 Task: Create a due date automation trigger when advanced on, on the monday of the week before a card is due add fields with custom field "Resume" checked at 11:00 AM.
Action: Mouse moved to (947, 74)
Screenshot: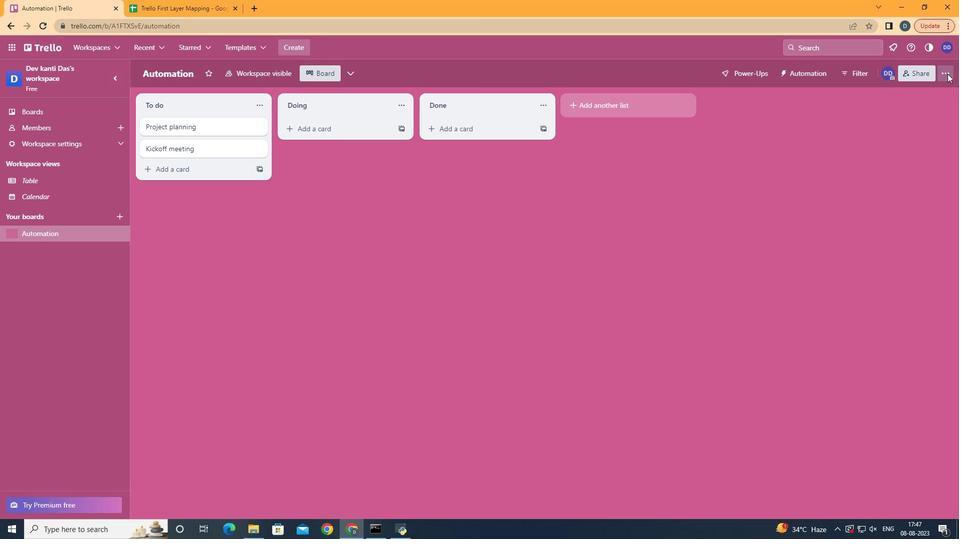 
Action: Mouse pressed left at (947, 74)
Screenshot: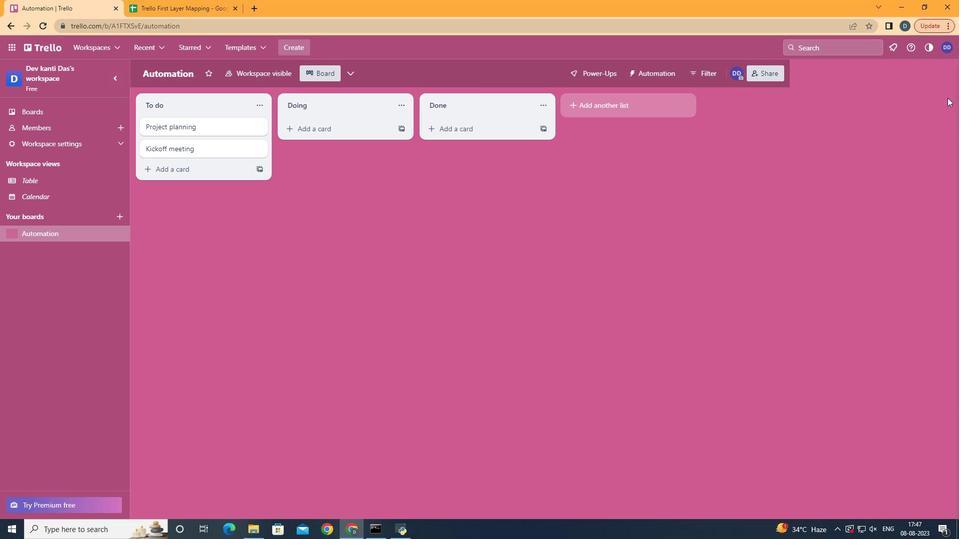 
Action: Mouse moved to (888, 214)
Screenshot: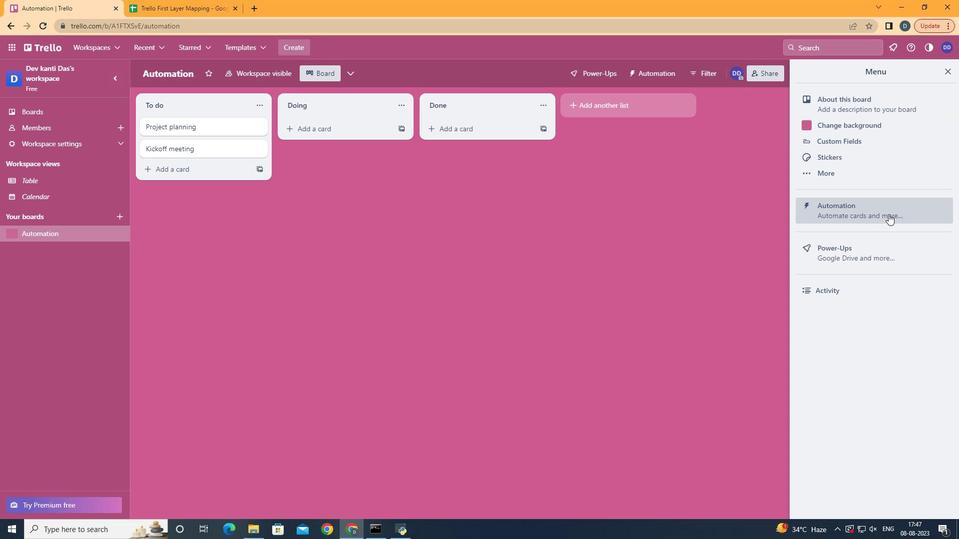 
Action: Mouse pressed left at (888, 214)
Screenshot: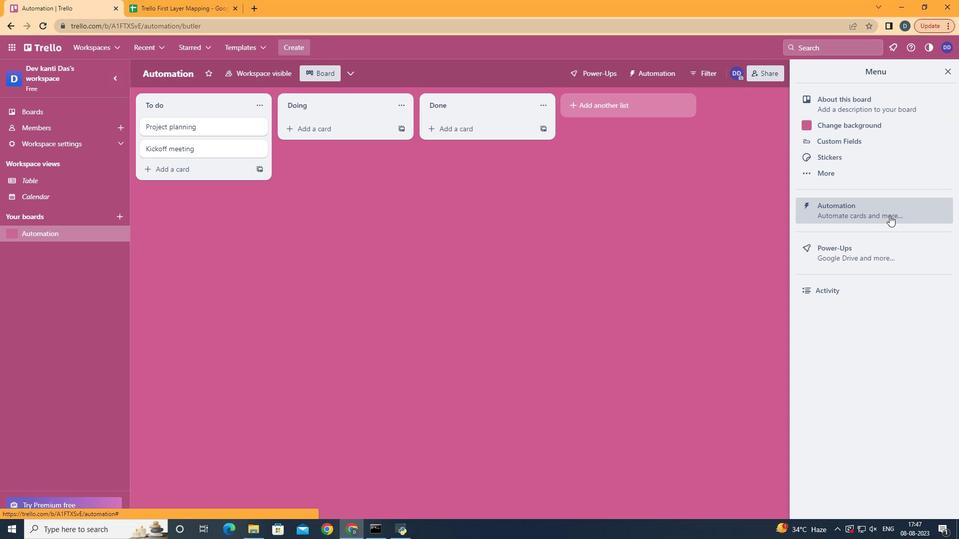 
Action: Mouse moved to (183, 202)
Screenshot: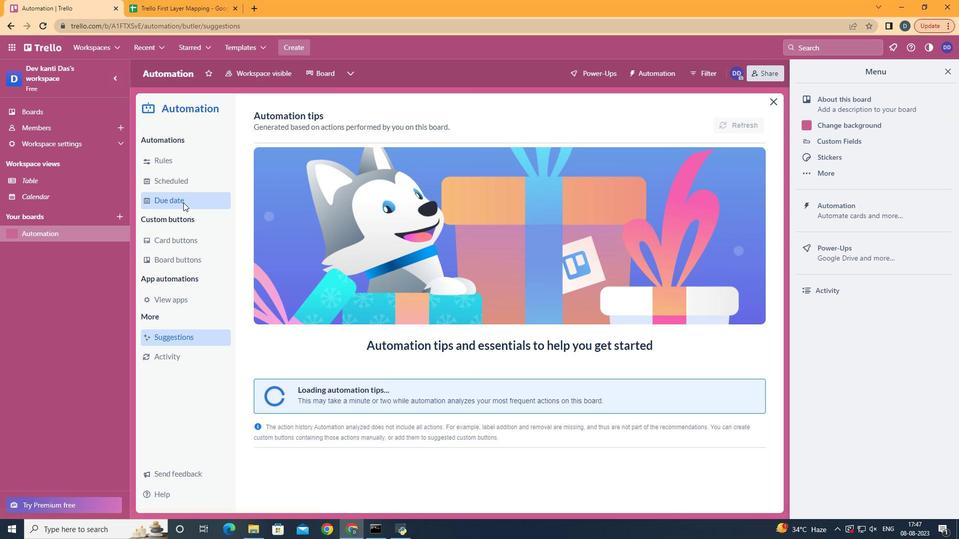 
Action: Mouse pressed left at (183, 202)
Screenshot: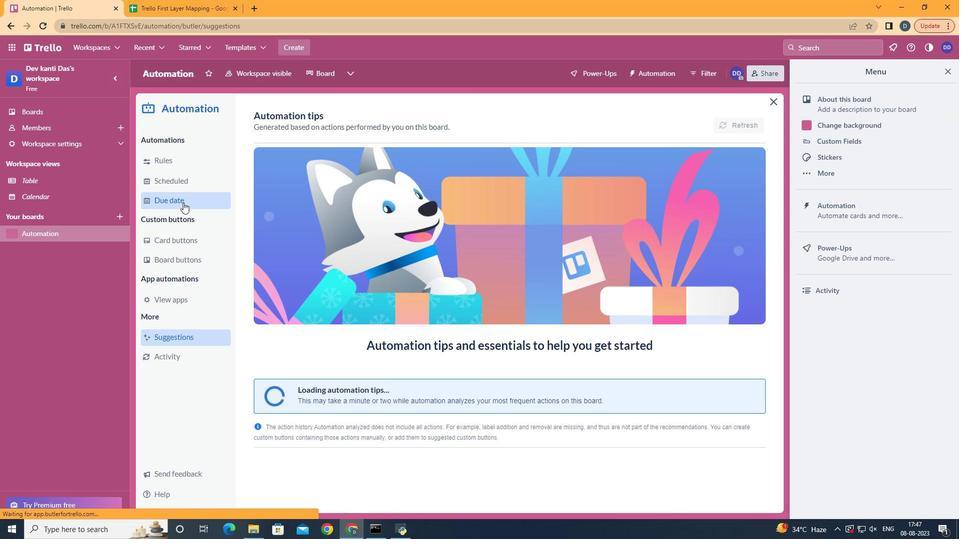 
Action: Mouse moved to (702, 117)
Screenshot: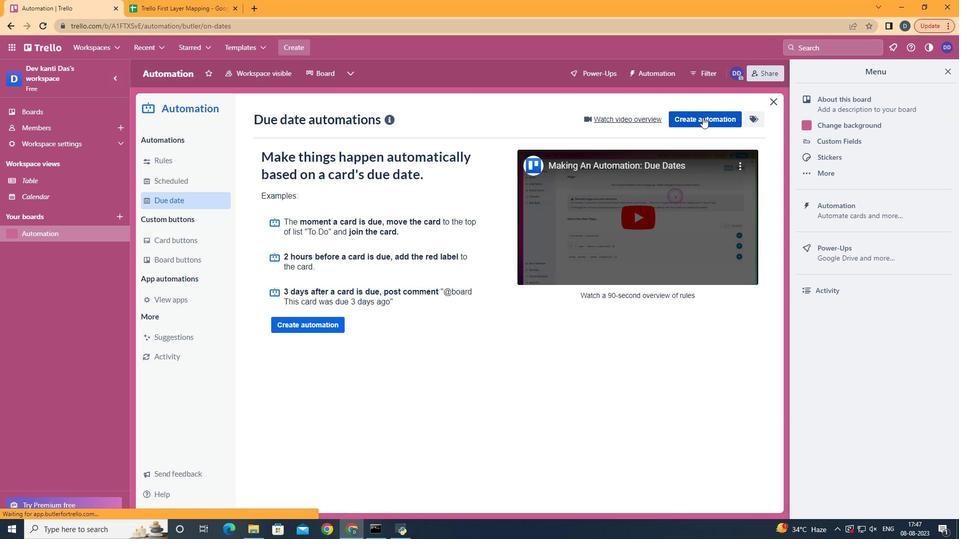 
Action: Mouse pressed left at (702, 117)
Screenshot: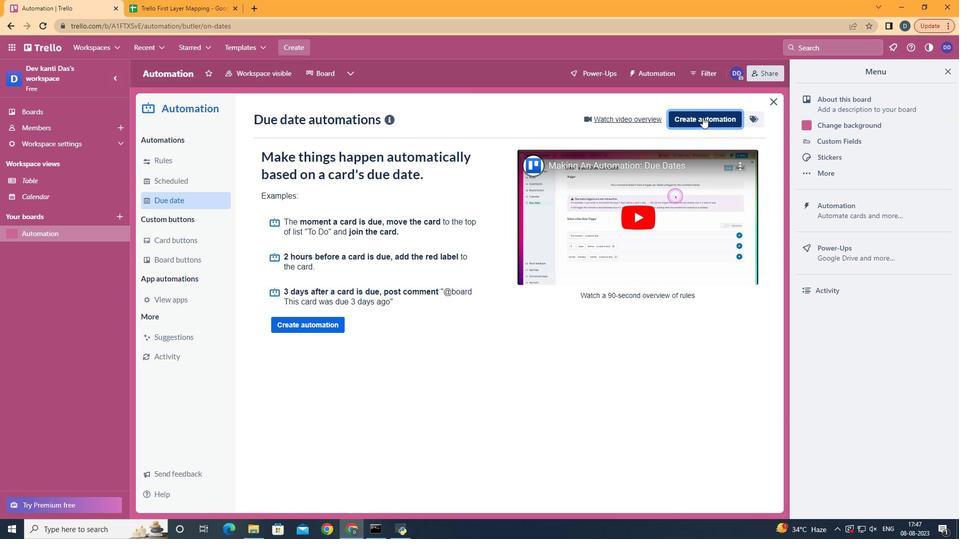 
Action: Mouse moved to (537, 220)
Screenshot: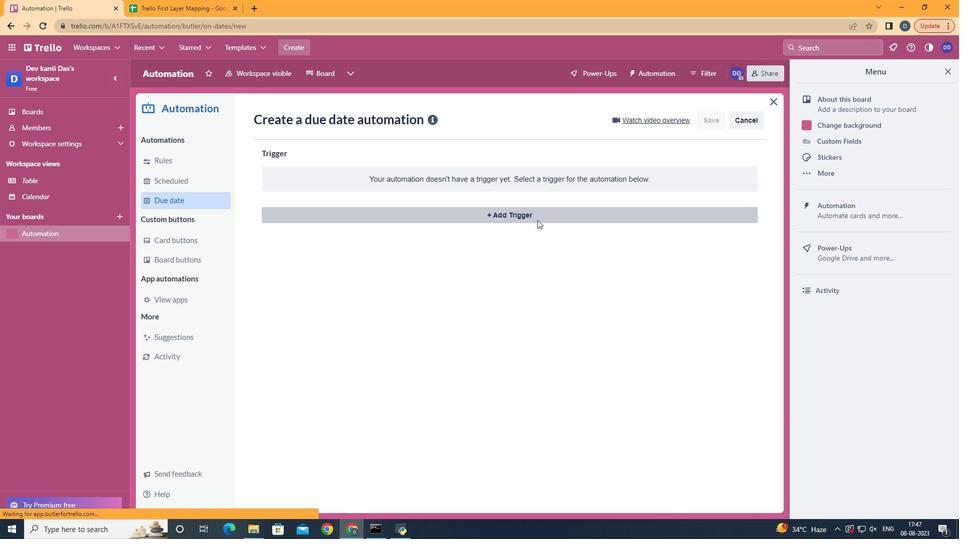 
Action: Mouse pressed left at (537, 220)
Screenshot: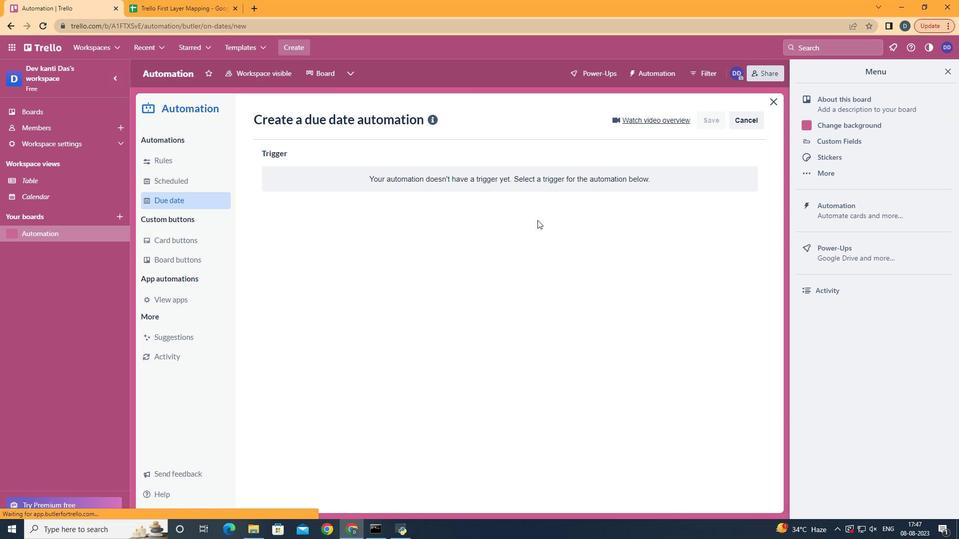 
Action: Mouse moved to (352, 484)
Screenshot: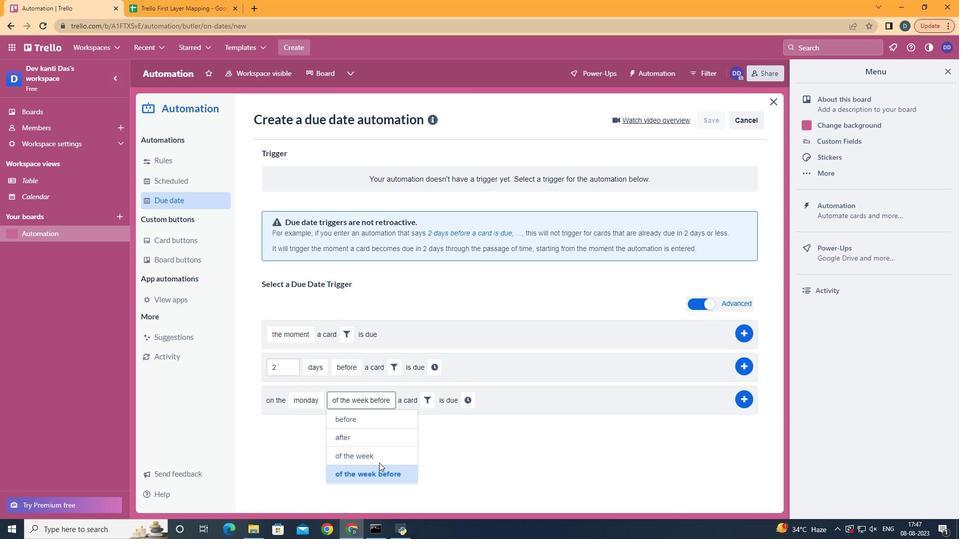 
Action: Mouse pressed left at (352, 484)
Screenshot: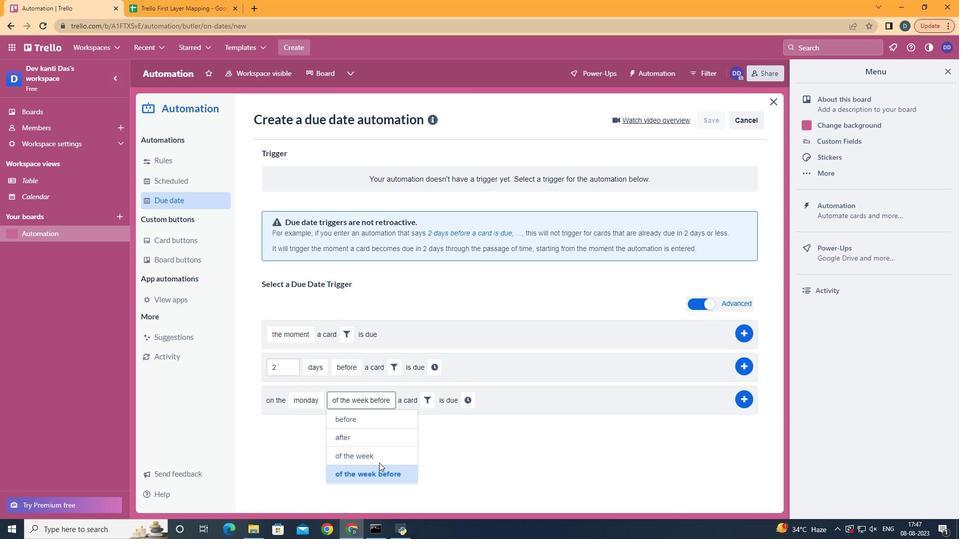
Action: Mouse moved to (423, 407)
Screenshot: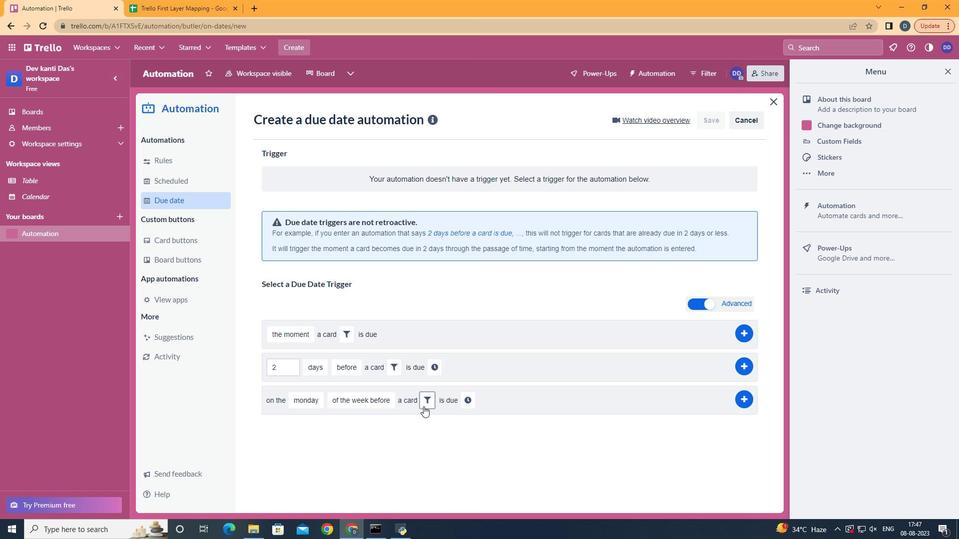 
Action: Mouse pressed left at (423, 407)
Screenshot: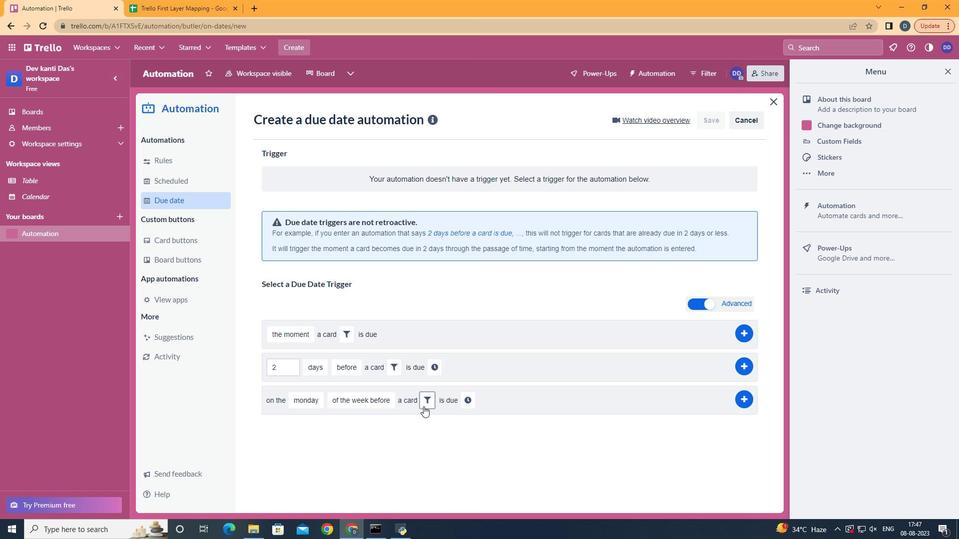 
Action: Mouse moved to (586, 432)
Screenshot: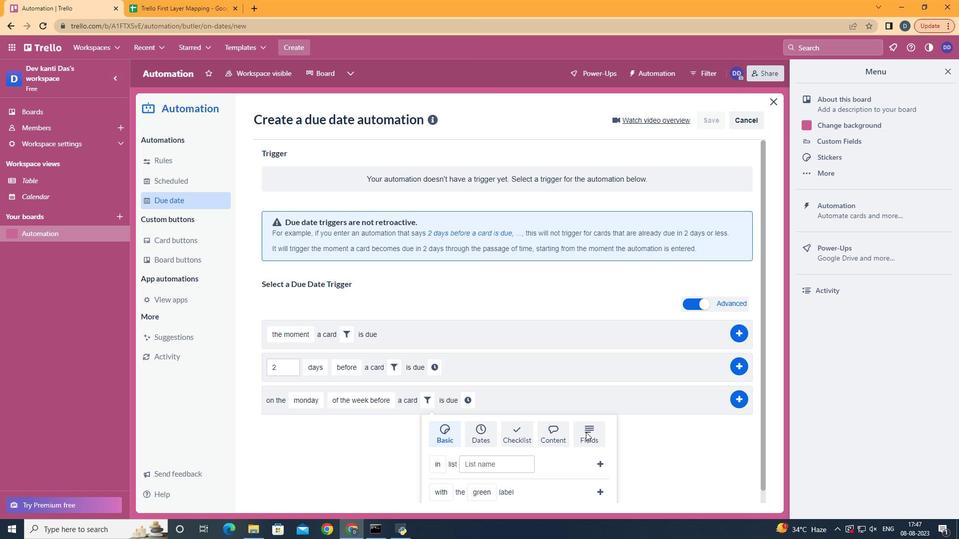
Action: Mouse pressed left at (586, 432)
Screenshot: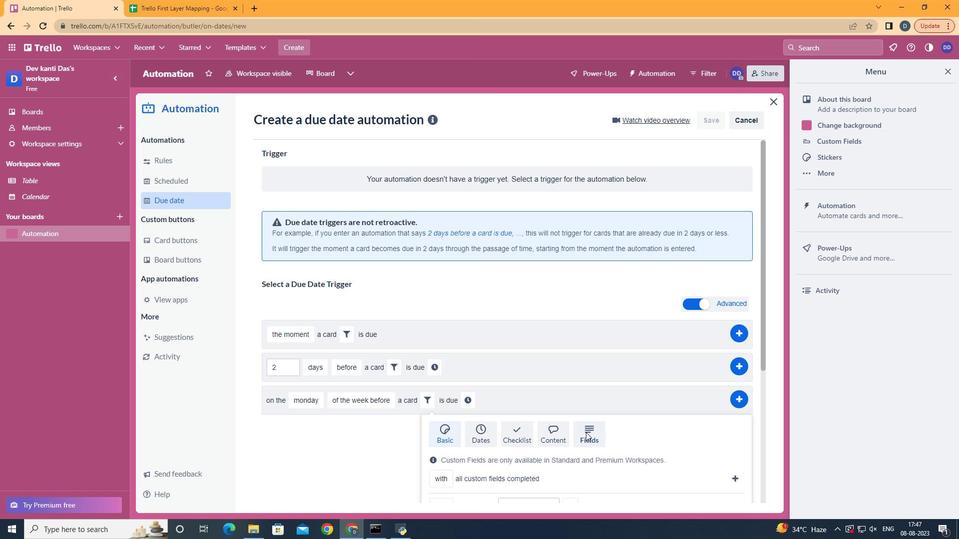 
Action: Mouse scrolled (586, 432) with delta (0, 0)
Screenshot: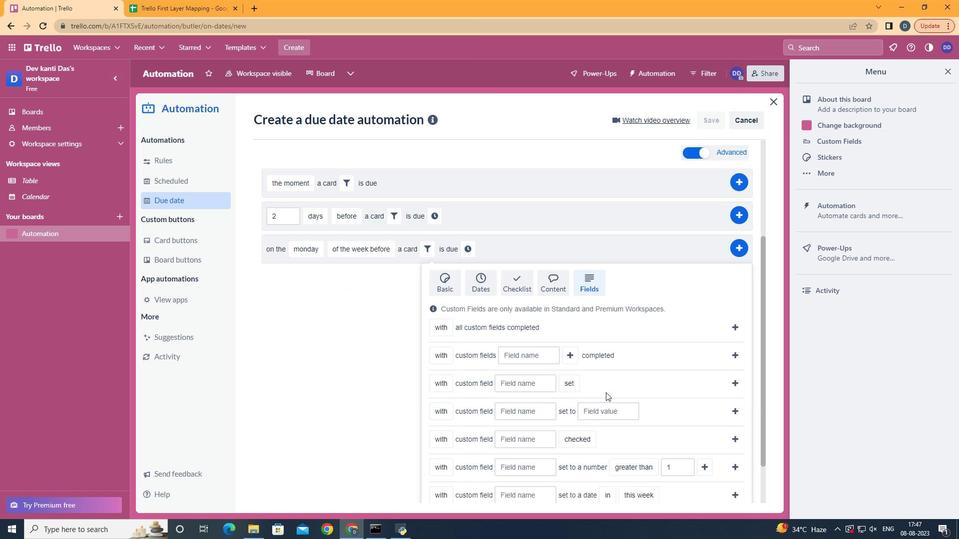 
Action: Mouse scrolled (586, 432) with delta (0, 0)
Screenshot: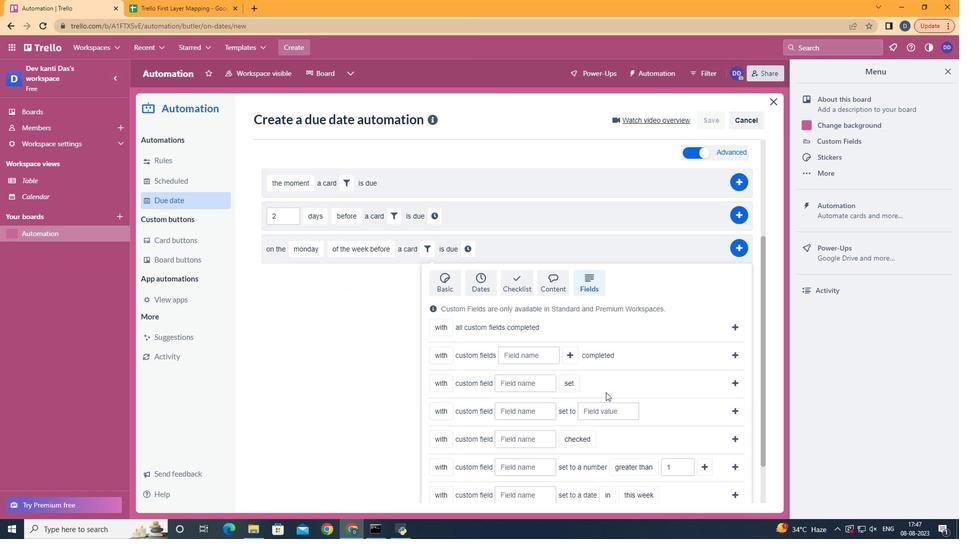 
Action: Mouse scrolled (586, 432) with delta (0, 0)
Screenshot: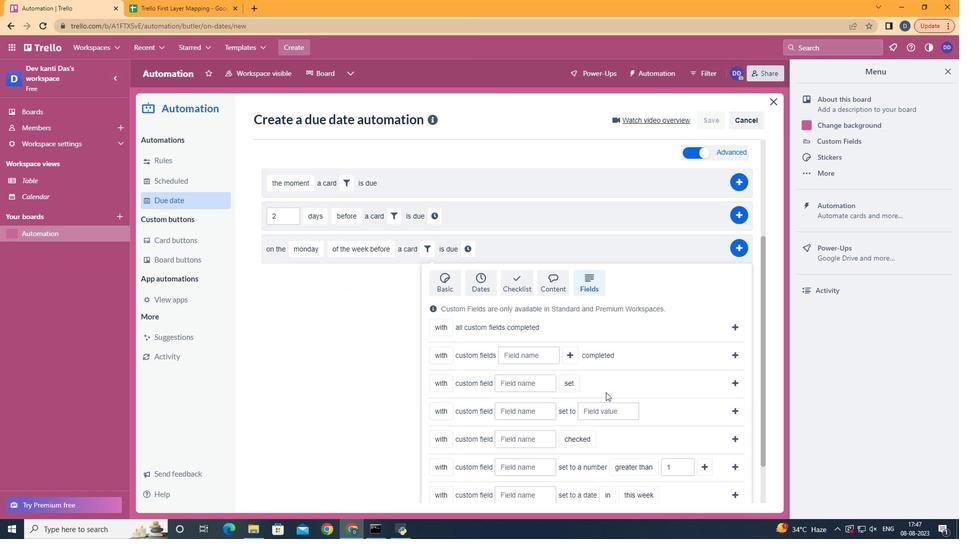 
Action: Mouse scrolled (586, 432) with delta (0, 0)
Screenshot: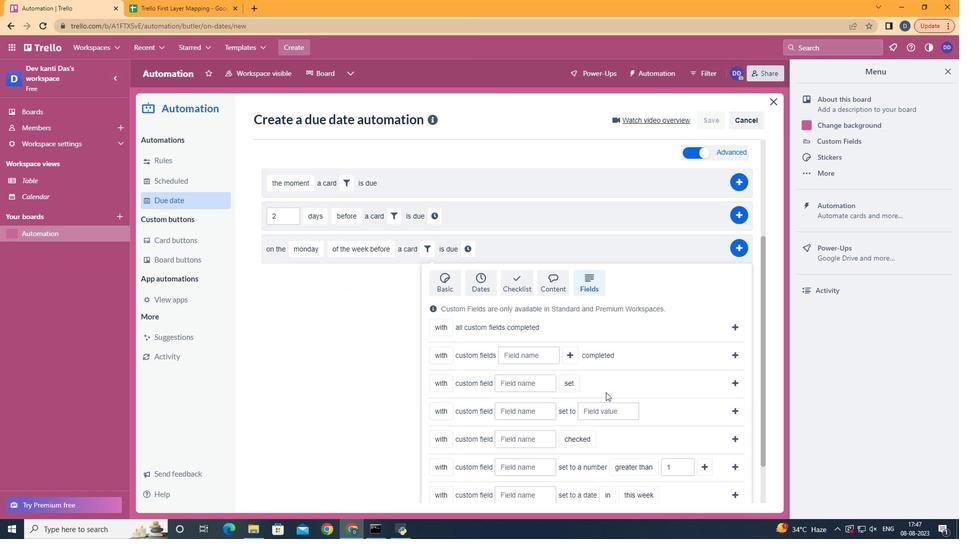 
Action: Mouse moved to (447, 408)
Screenshot: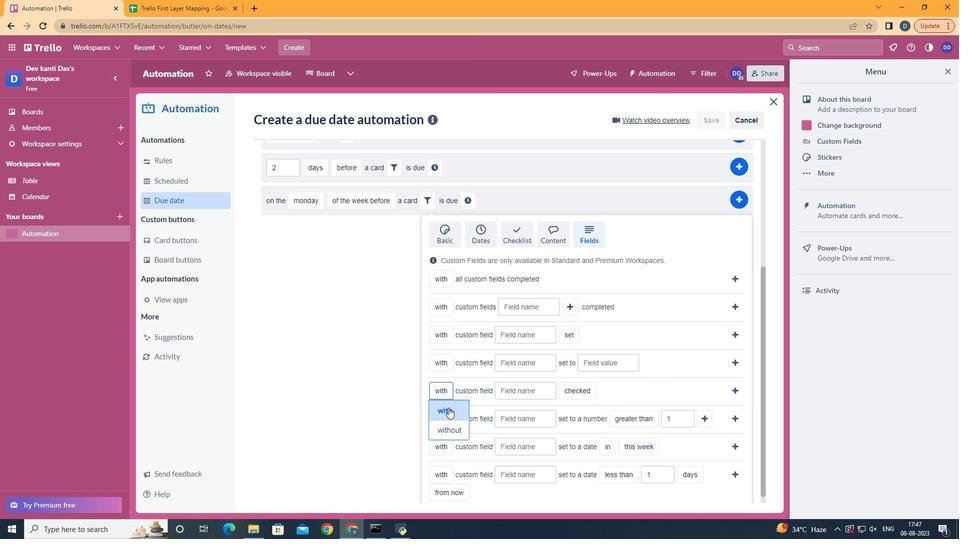 
Action: Mouse pressed left at (447, 408)
Screenshot: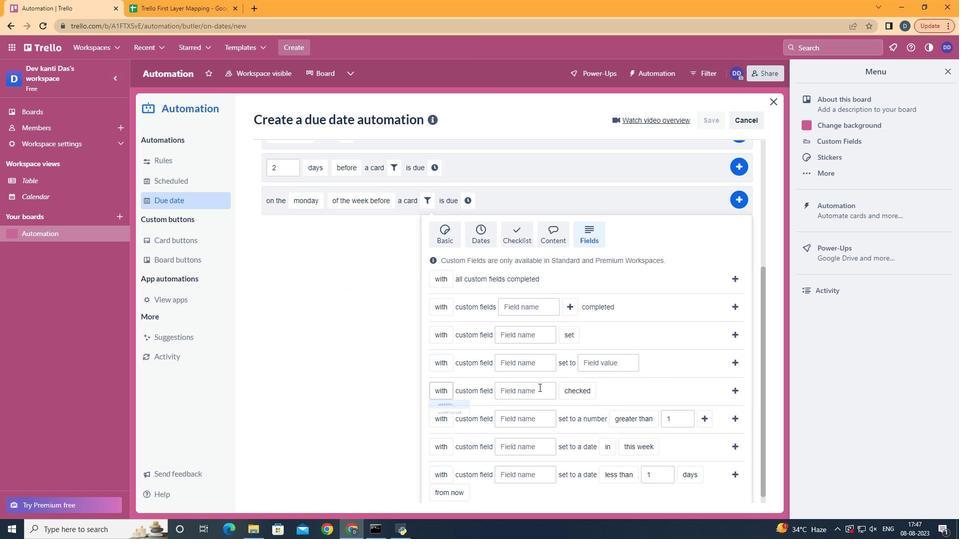 
Action: Mouse moved to (541, 387)
Screenshot: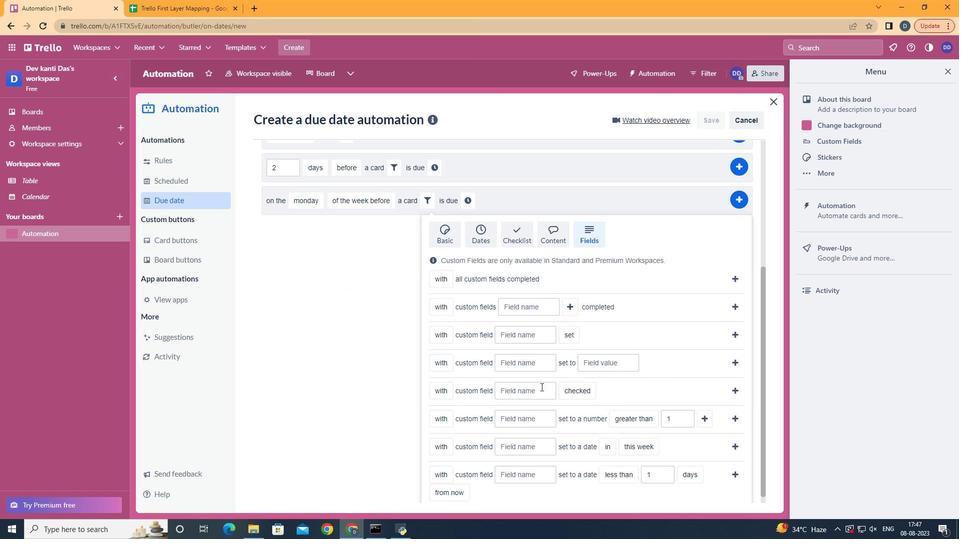 
Action: Mouse pressed left at (541, 387)
Screenshot: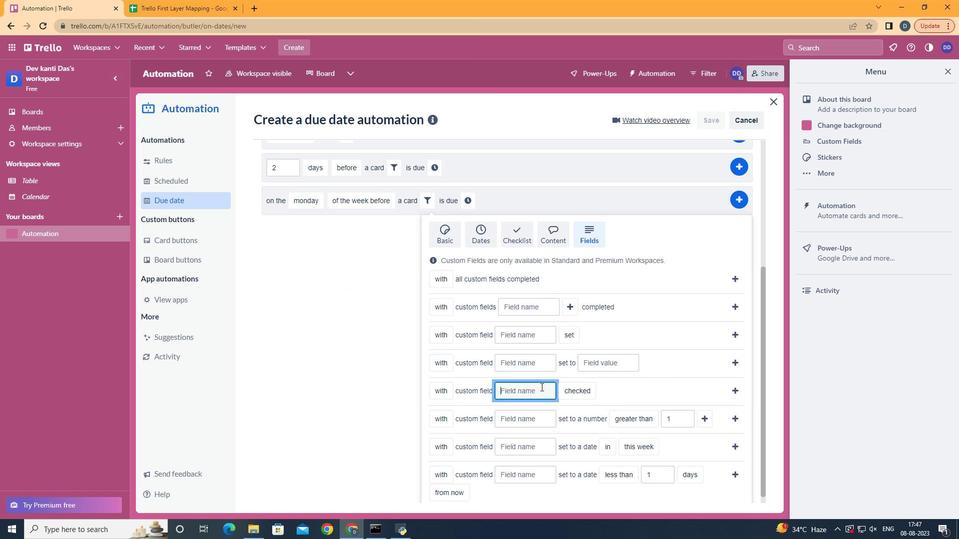 
Action: Key pressed <Key.shift>Resum
Screenshot: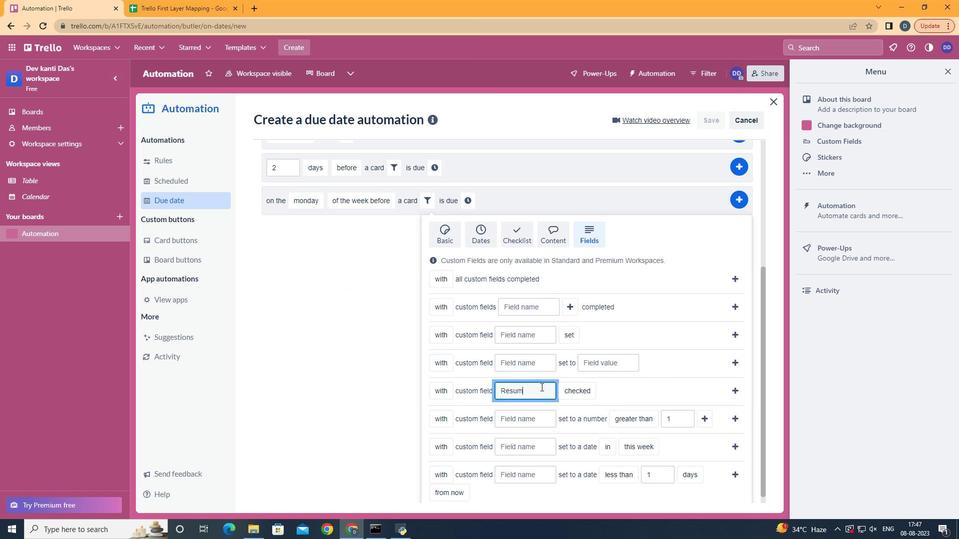 
Action: Mouse moved to (585, 408)
Screenshot: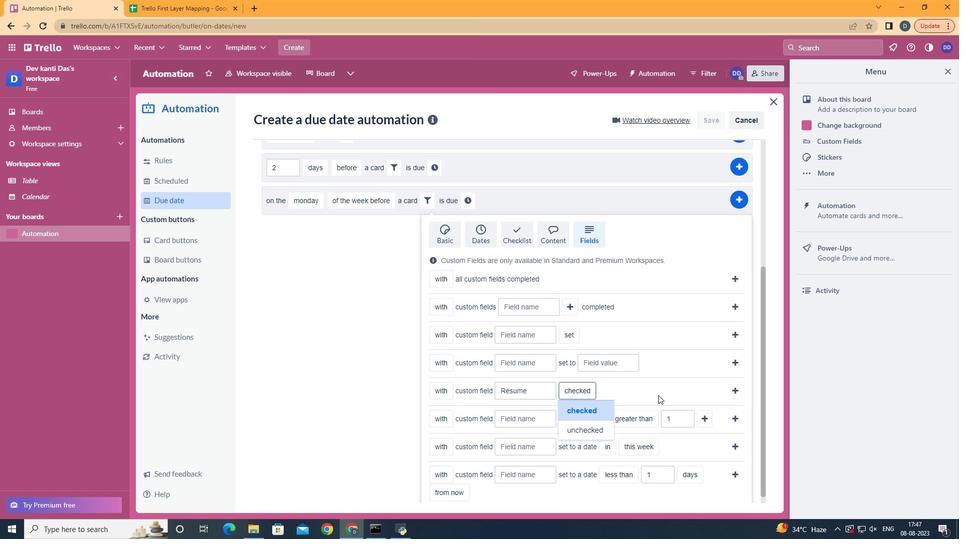 
Action: Mouse pressed left at (585, 408)
Screenshot: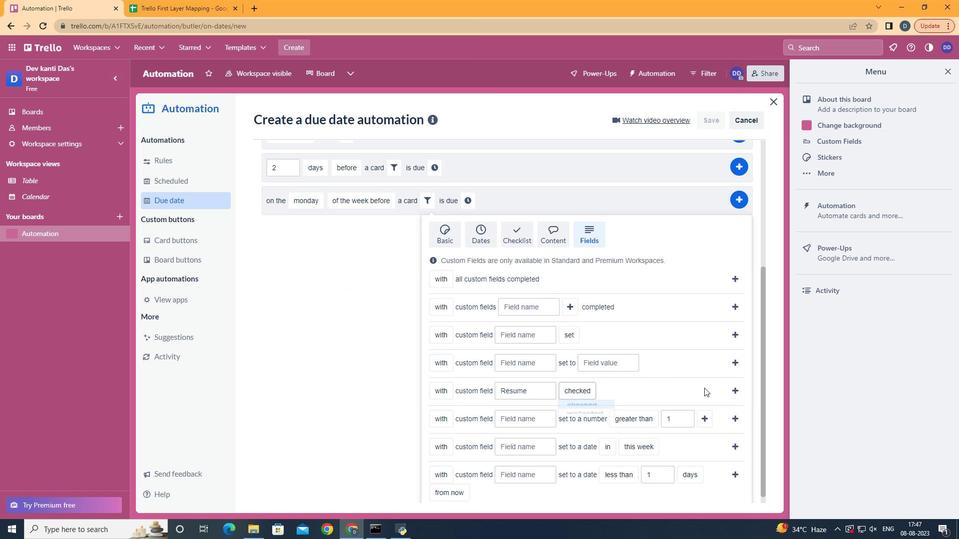 
Action: Mouse moved to (738, 387)
Screenshot: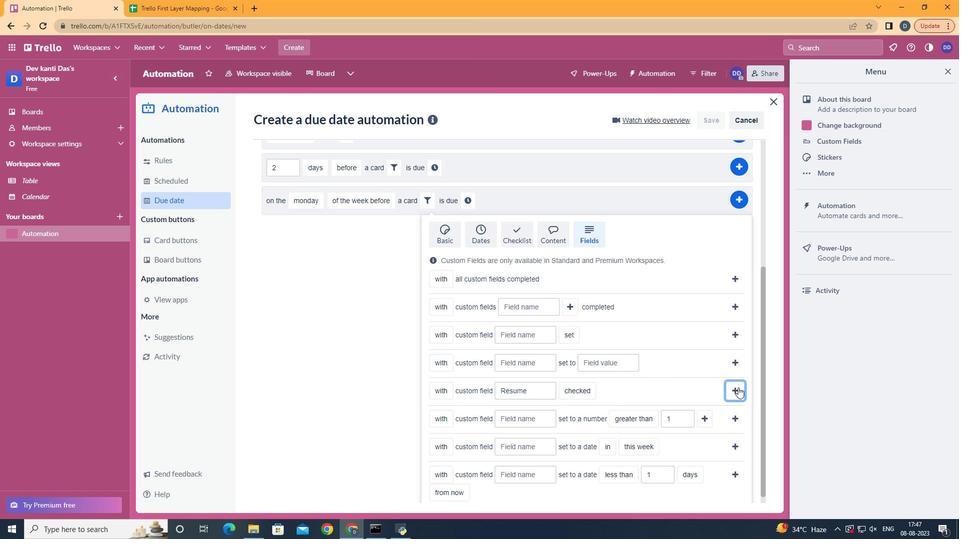 
Action: Mouse pressed left at (738, 387)
Screenshot: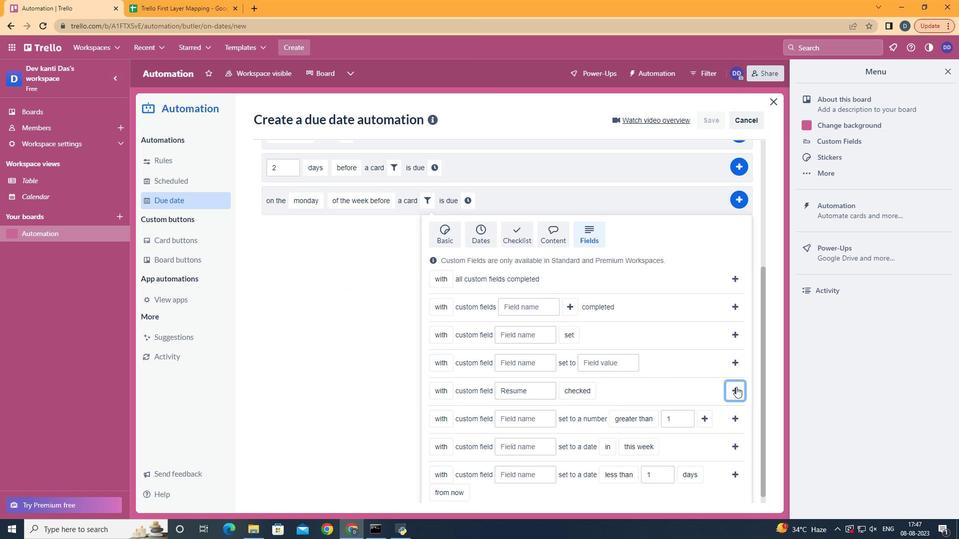 
Action: Mouse moved to (611, 401)
Screenshot: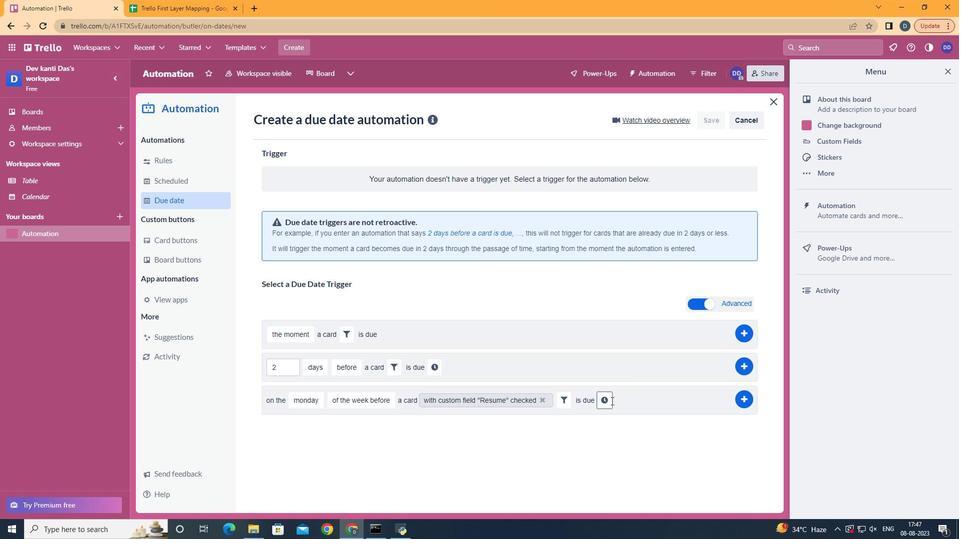 
Action: Mouse pressed left at (611, 401)
Screenshot: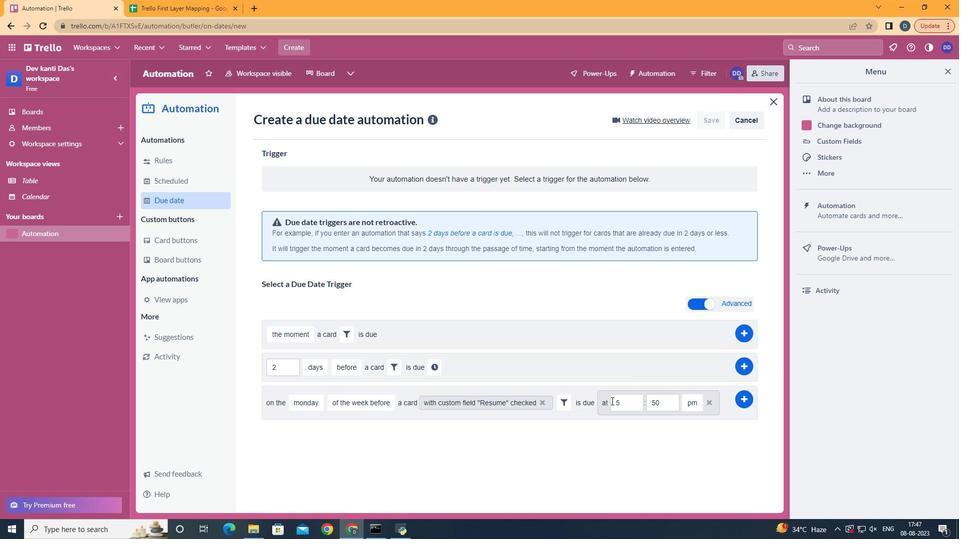 
Action: Mouse moved to (622, 400)
Screenshot: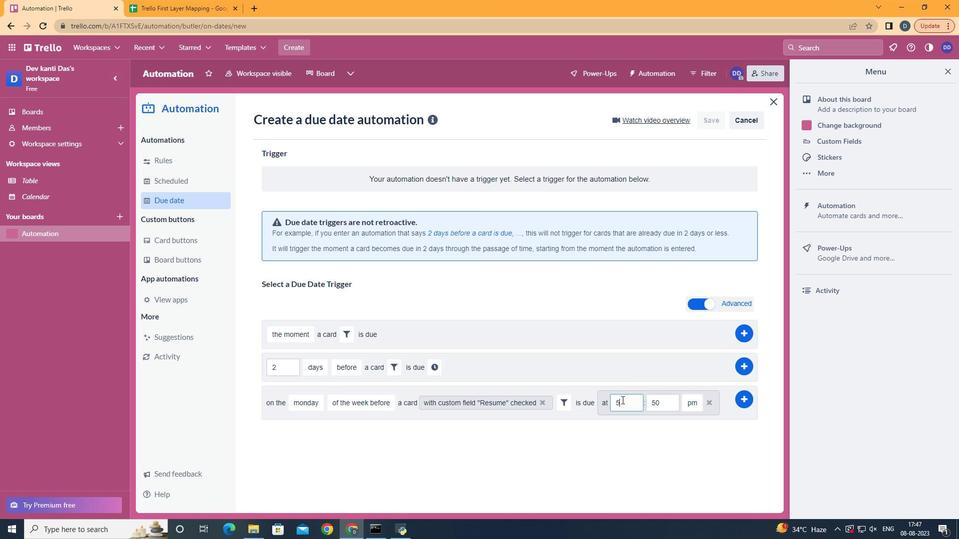 
Action: Mouse pressed left at (622, 400)
Screenshot: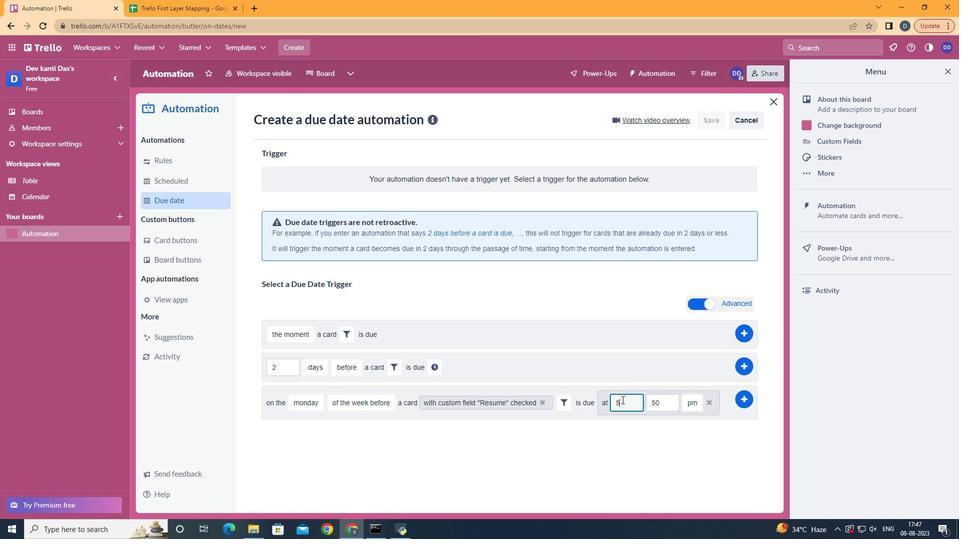 
Action: Mouse moved to (622, 400)
Screenshot: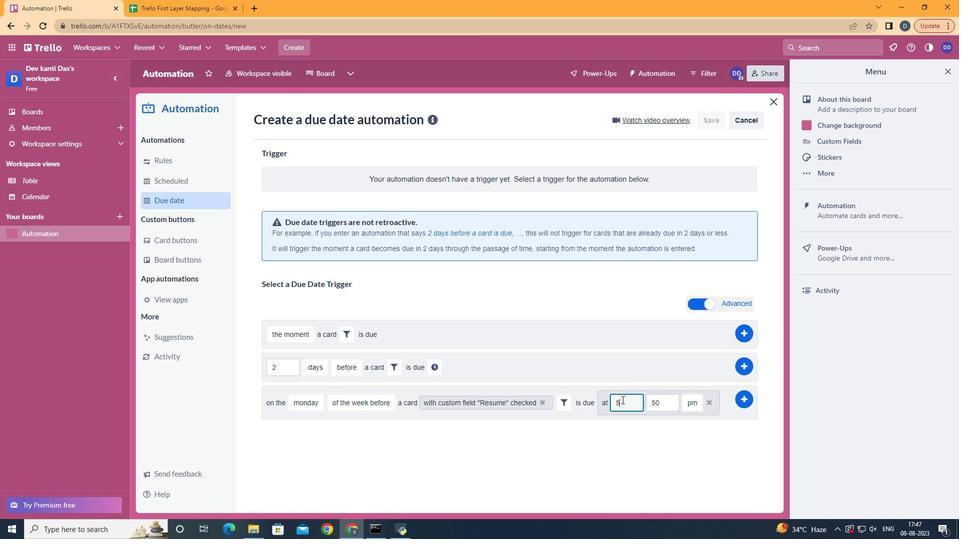 
Action: Key pressed <Key.backspace>
Screenshot: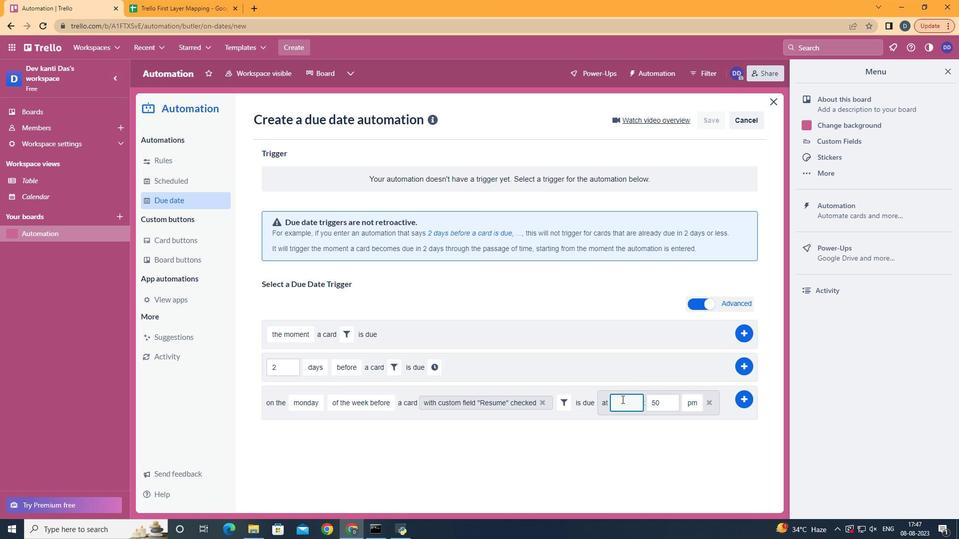 
Action: Mouse moved to (622, 399)
Screenshot: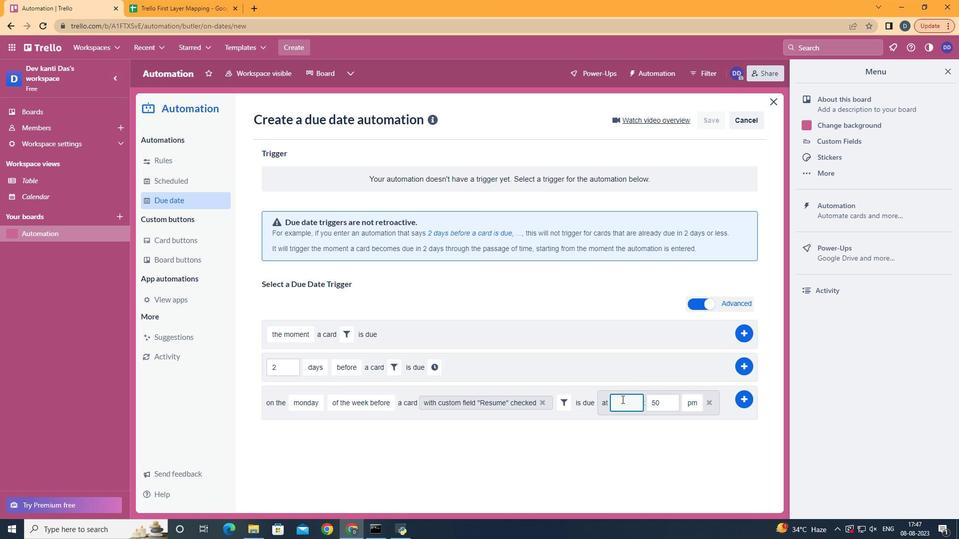 
Action: Key pressed 11
Screenshot: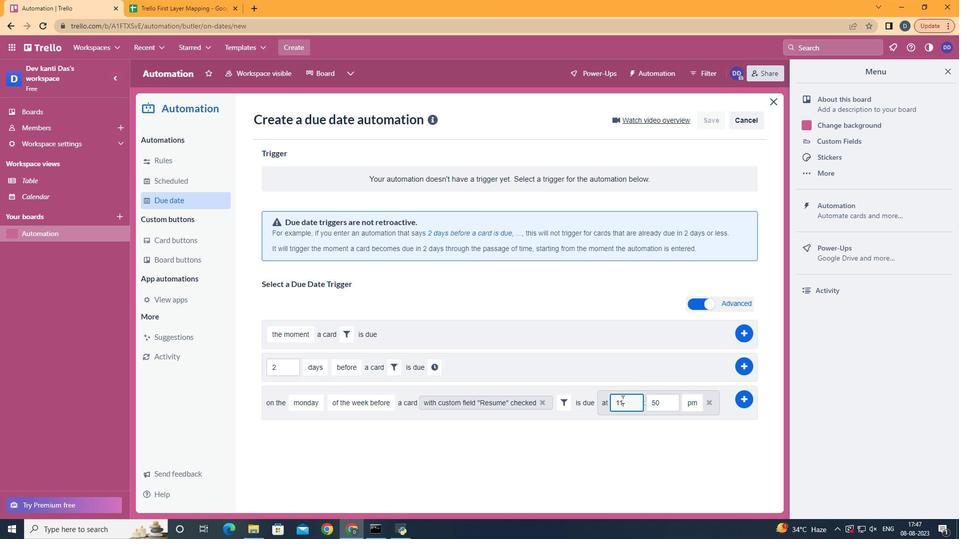 
Action: Mouse moved to (664, 404)
Screenshot: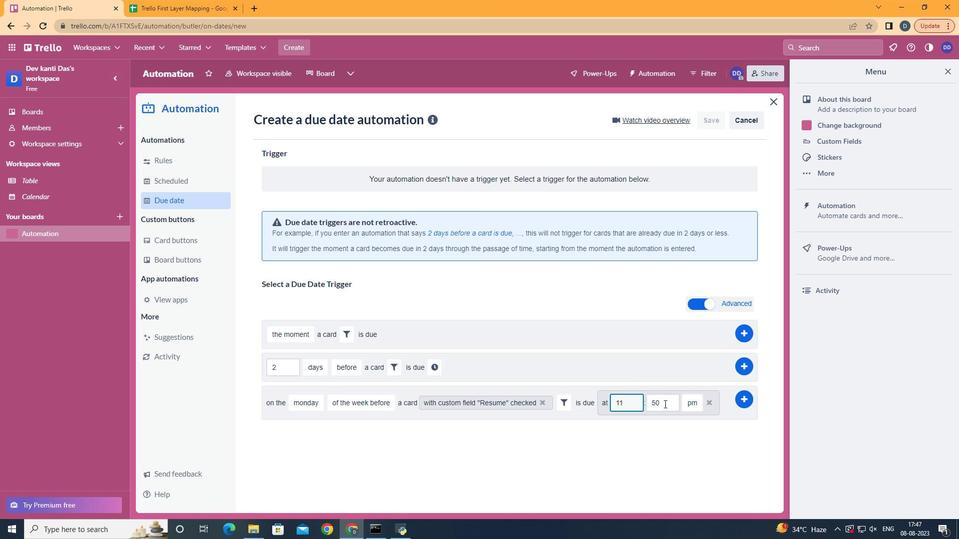 
Action: Mouse pressed left at (664, 404)
Screenshot: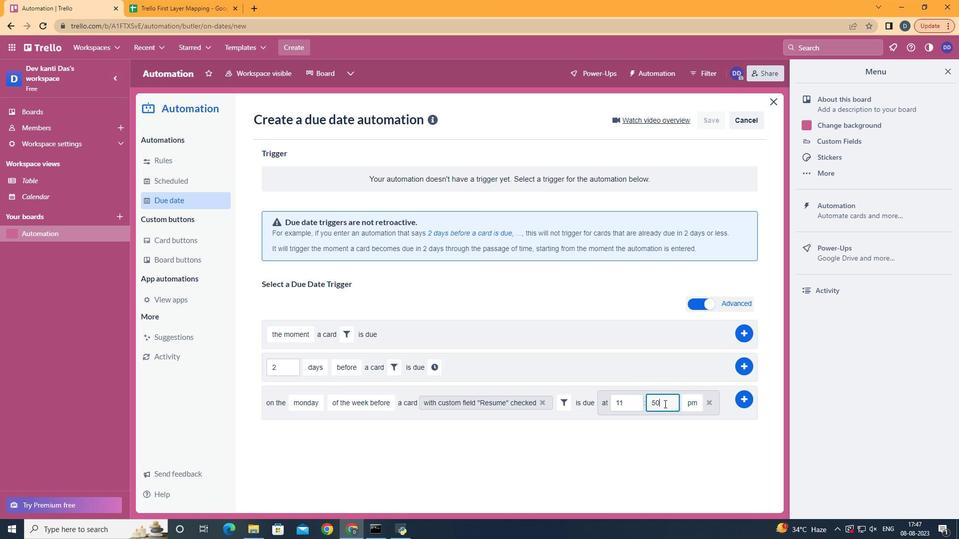 
Action: Mouse moved to (664, 404)
Screenshot: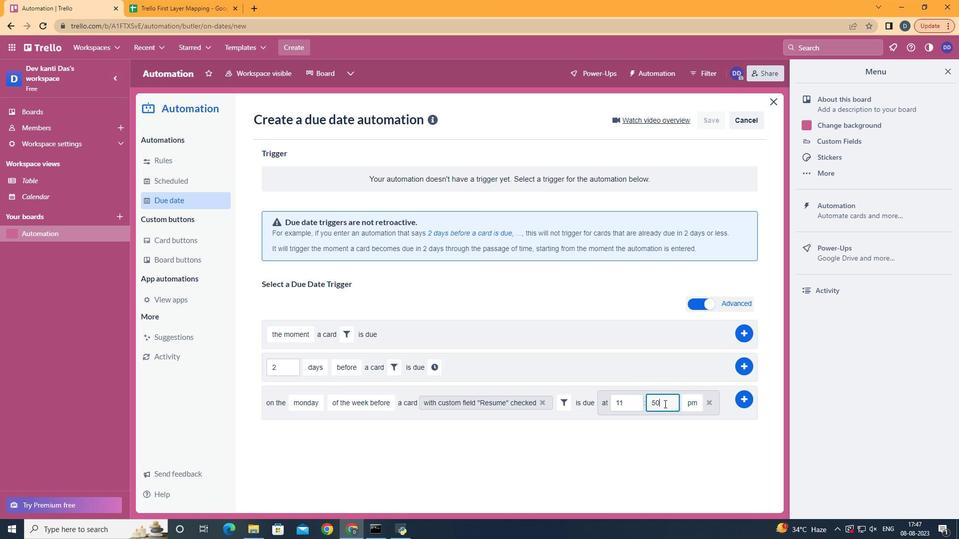 
Action: Key pressed <Key.backspace><Key.backspace>00
Screenshot: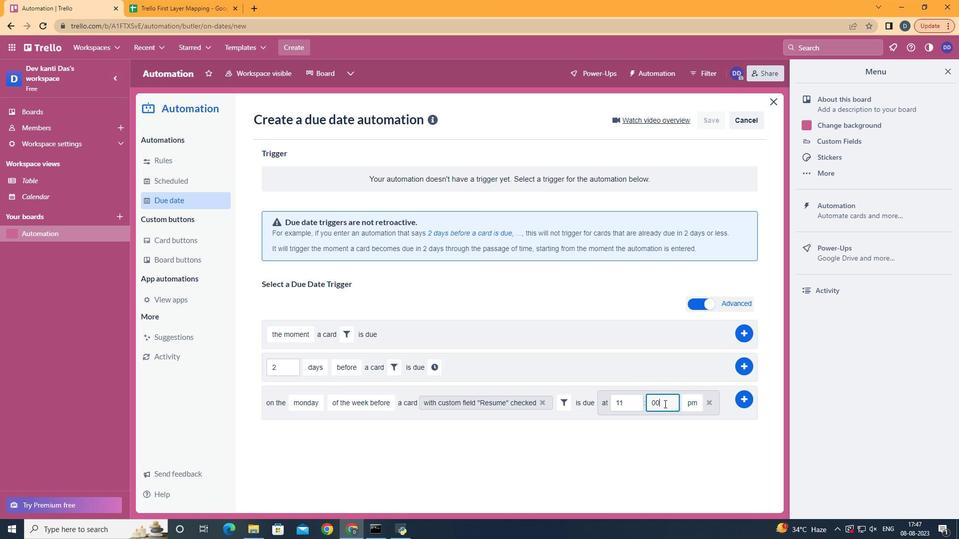 
Action: Mouse moved to (696, 424)
Screenshot: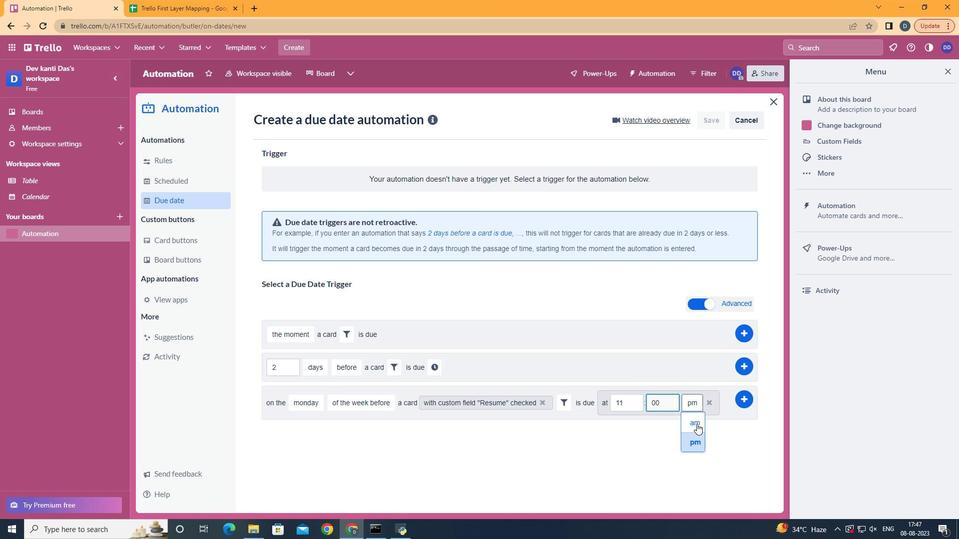 
Action: Mouse pressed left at (696, 424)
Screenshot: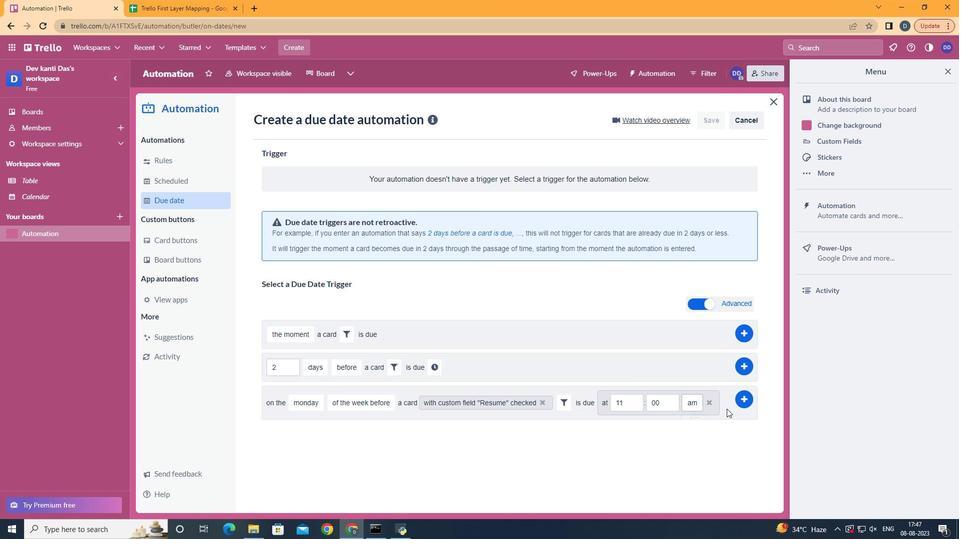 
Action: Mouse moved to (742, 401)
Screenshot: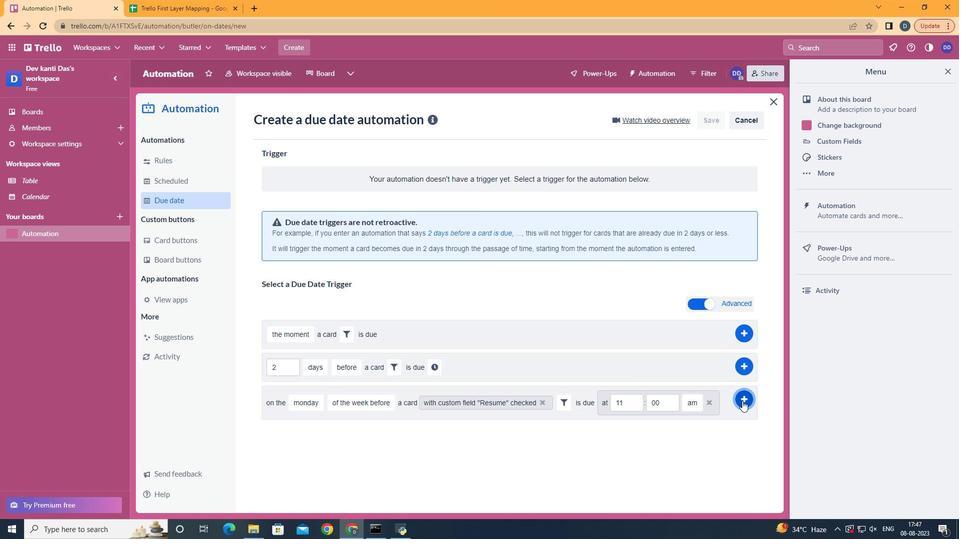 
Action: Mouse pressed left at (742, 401)
Screenshot: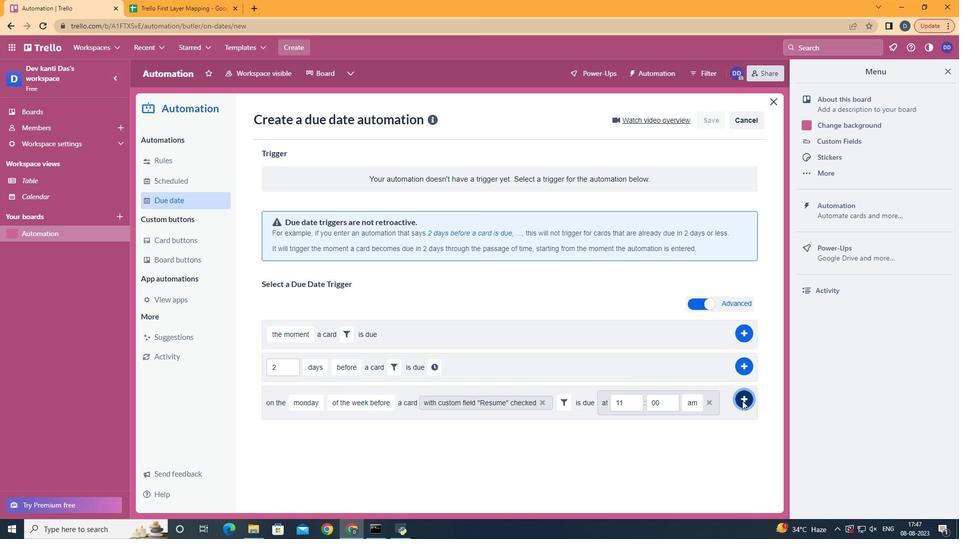 
Action: Mouse moved to (561, 222)
Screenshot: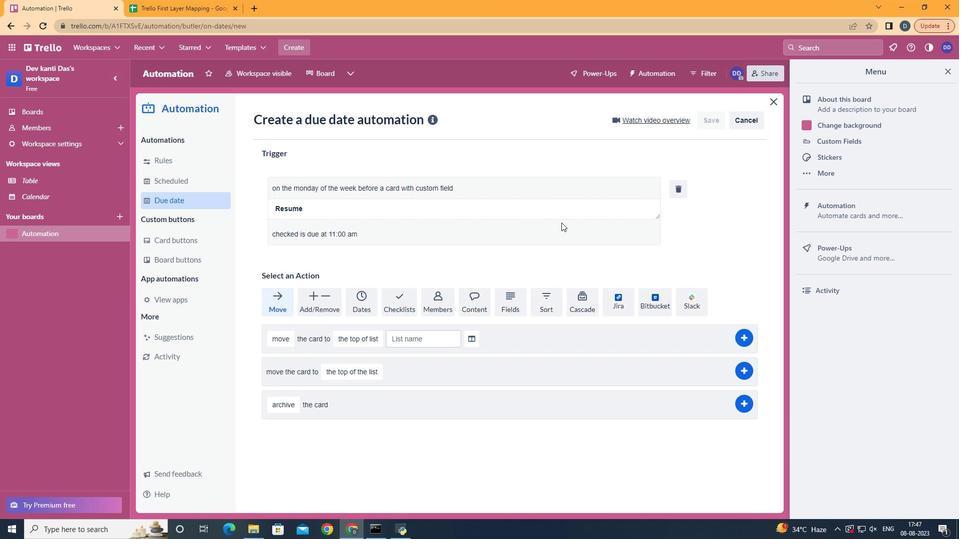 
